 Task: Use add-ons "QR Code Generator app".
Action: Mouse moved to (208, 82)
Screenshot: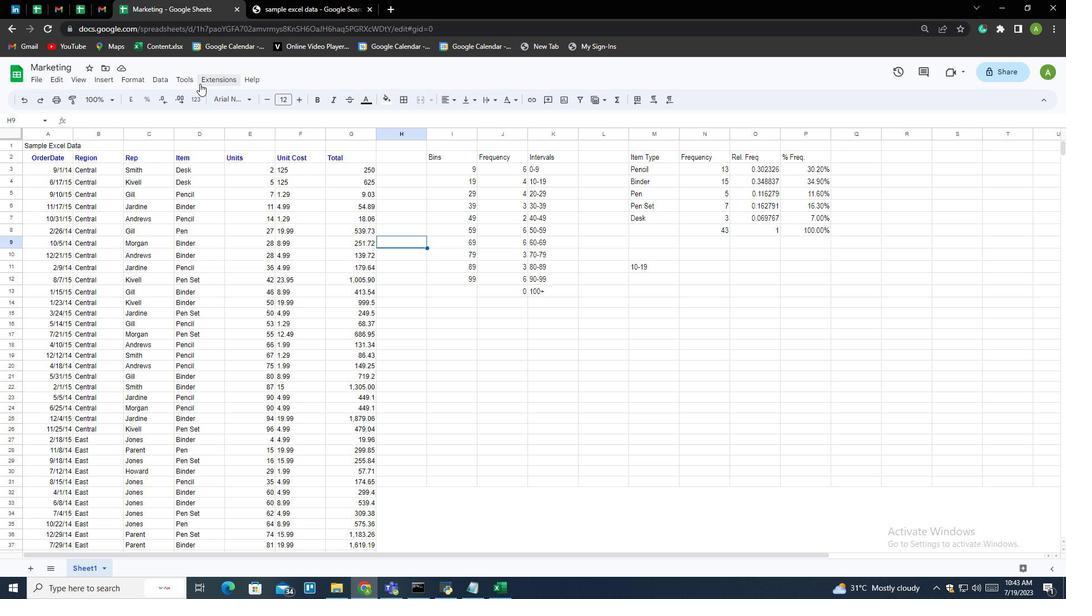 
Action: Mouse pressed left at (208, 82)
Screenshot: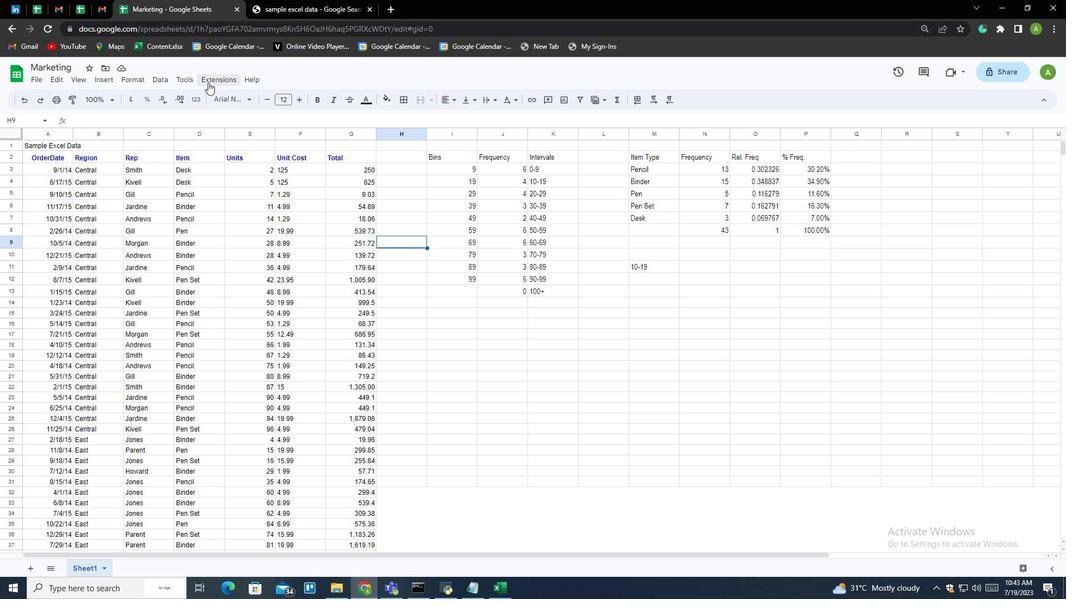 
Action: Mouse moved to (222, 94)
Screenshot: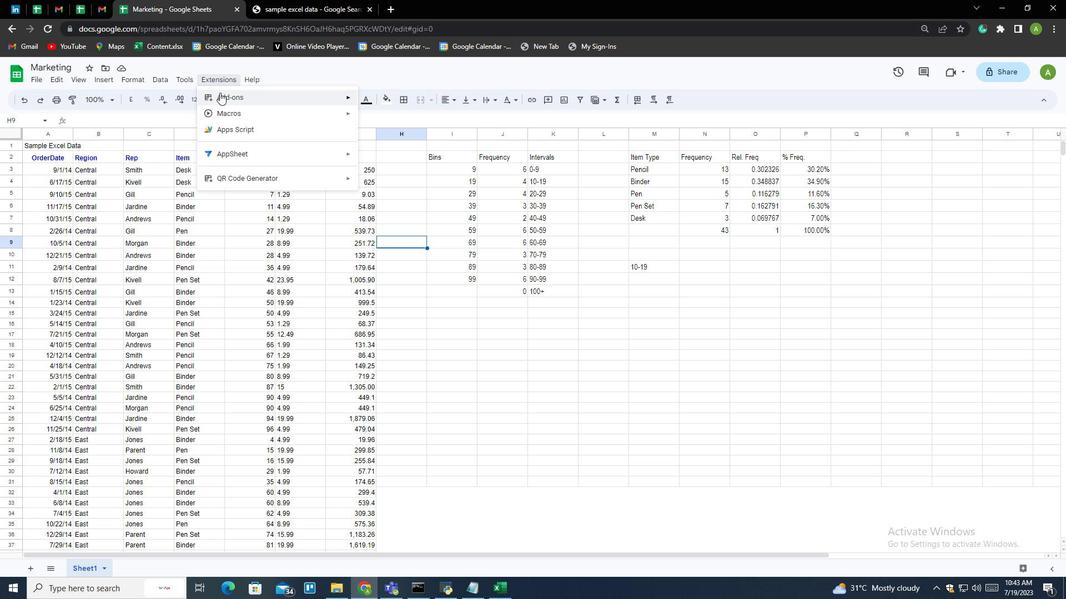 
Action: Mouse pressed left at (222, 94)
Screenshot: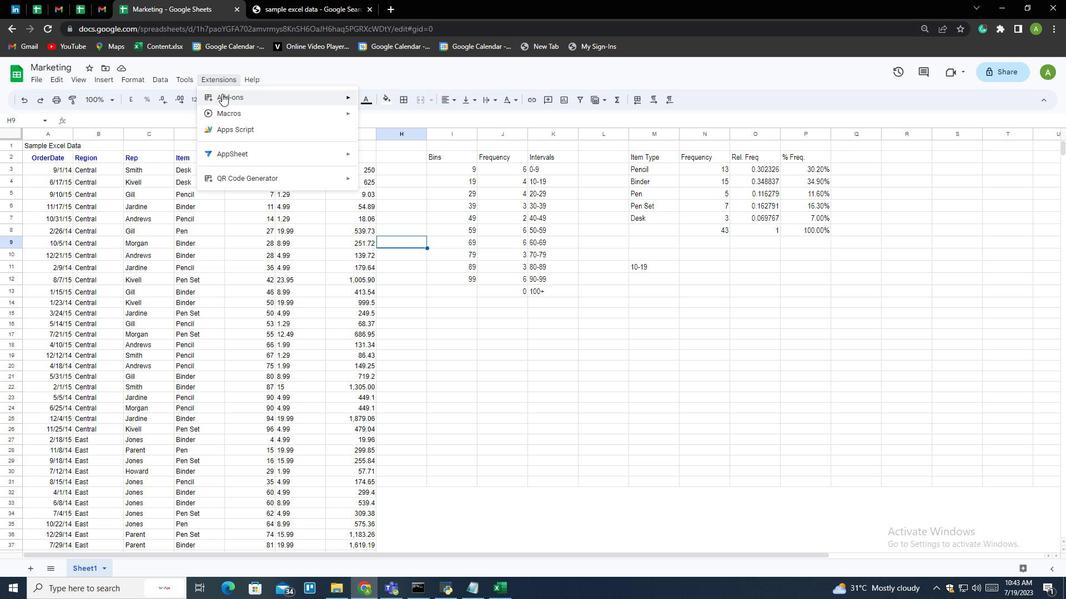 
Action: Mouse moved to (402, 138)
Screenshot: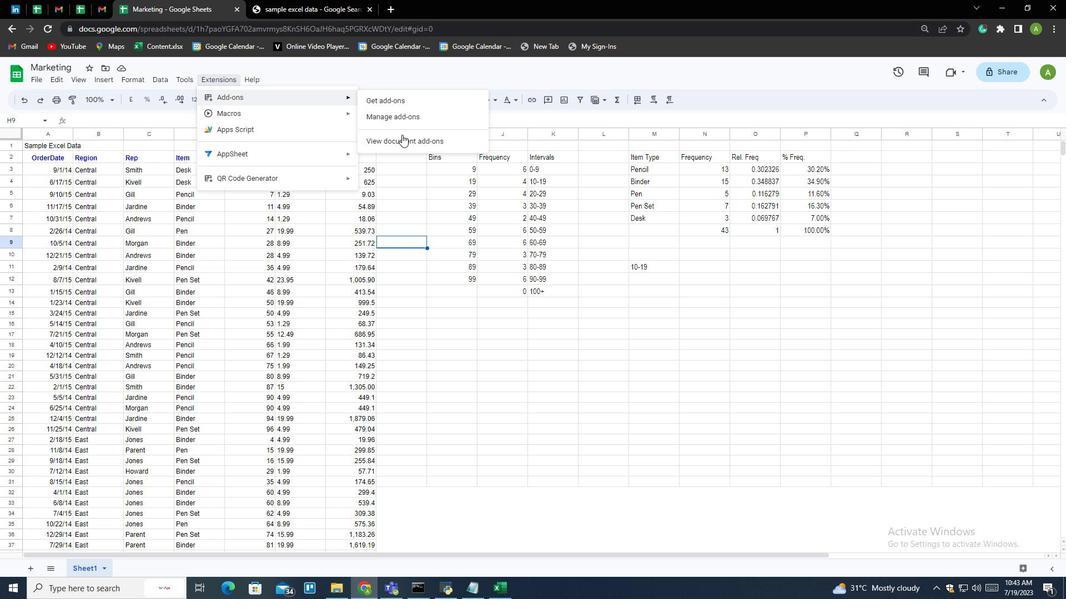 
Action: Mouse pressed left at (402, 138)
Screenshot: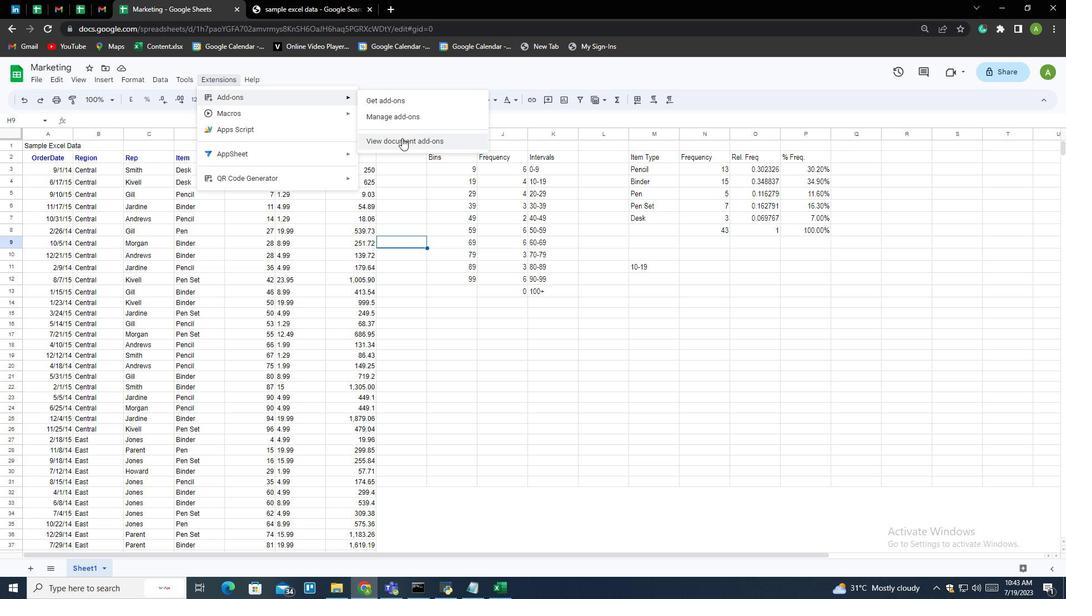 
Action: Mouse moved to (937, 273)
Screenshot: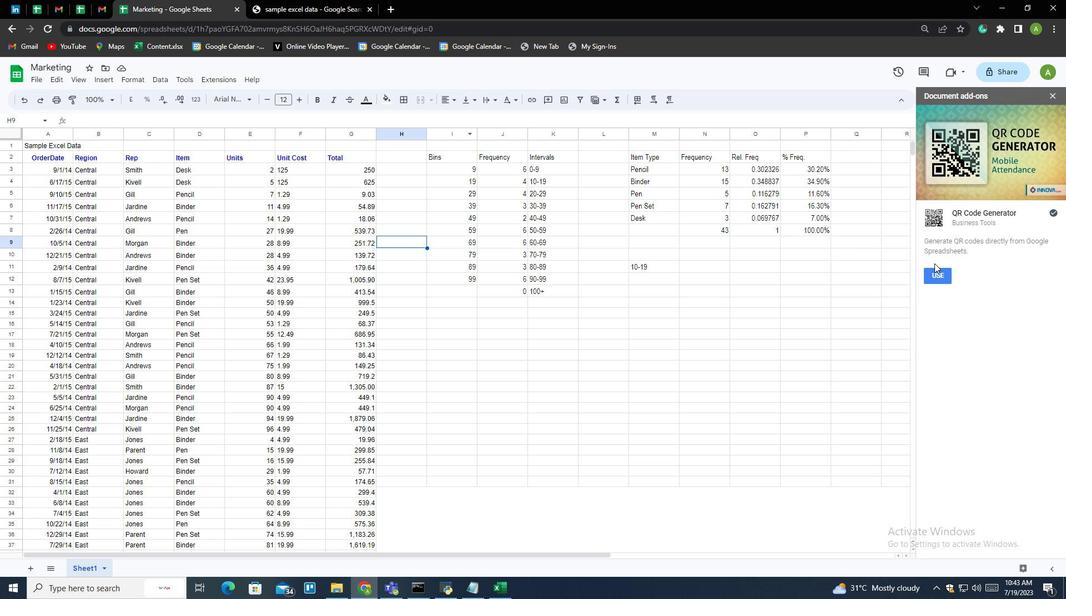 
Action: Mouse pressed left at (937, 273)
Screenshot: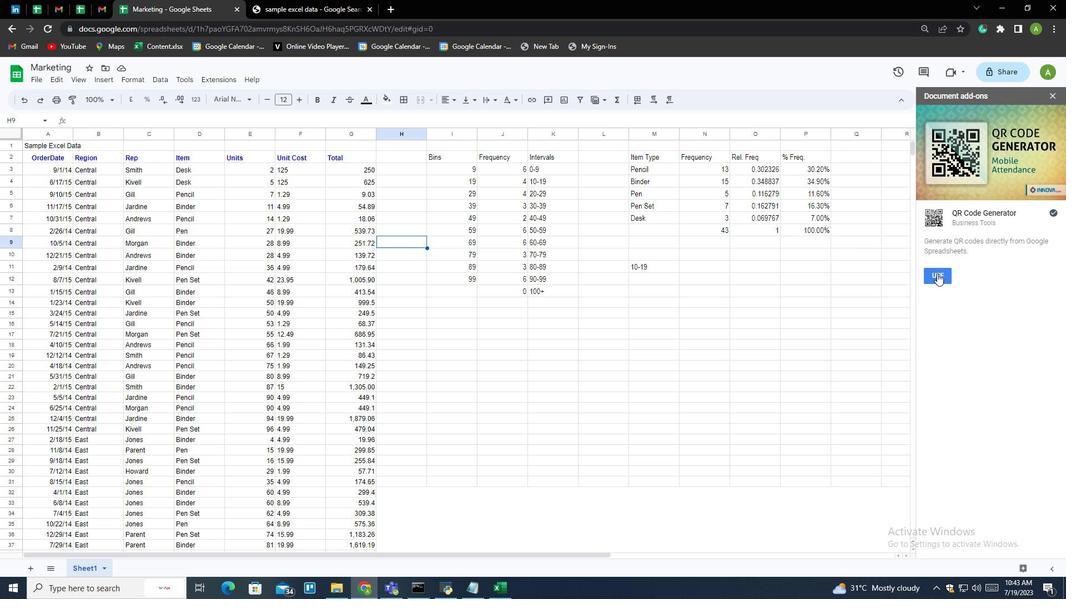 
Action: Mouse moved to (624, 302)
Screenshot: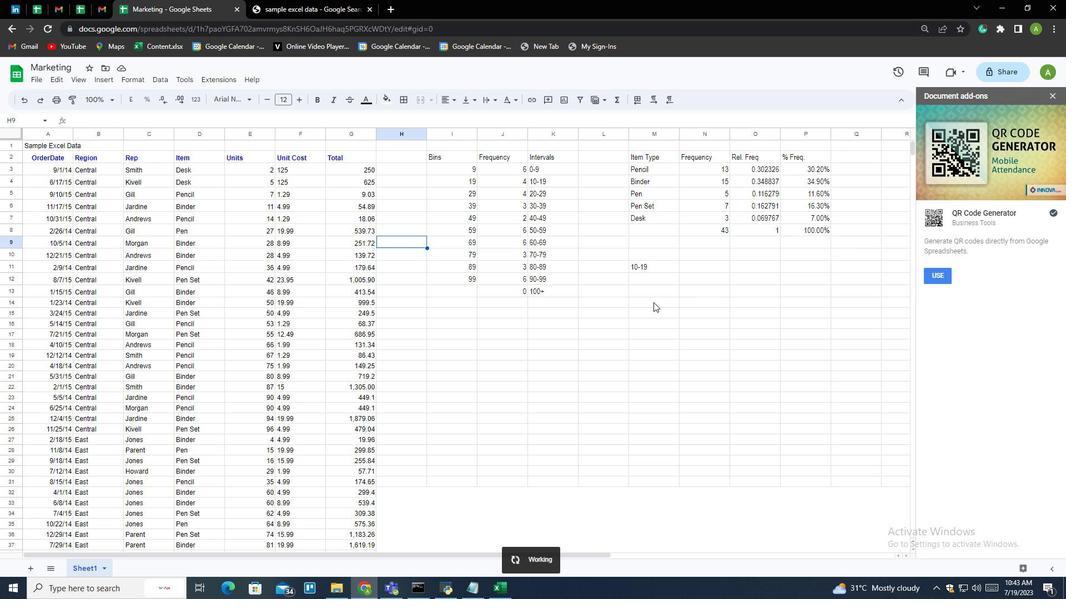 
